 Task: Find all tasks modified this month.
Action: Mouse moved to (9, 158)
Screenshot: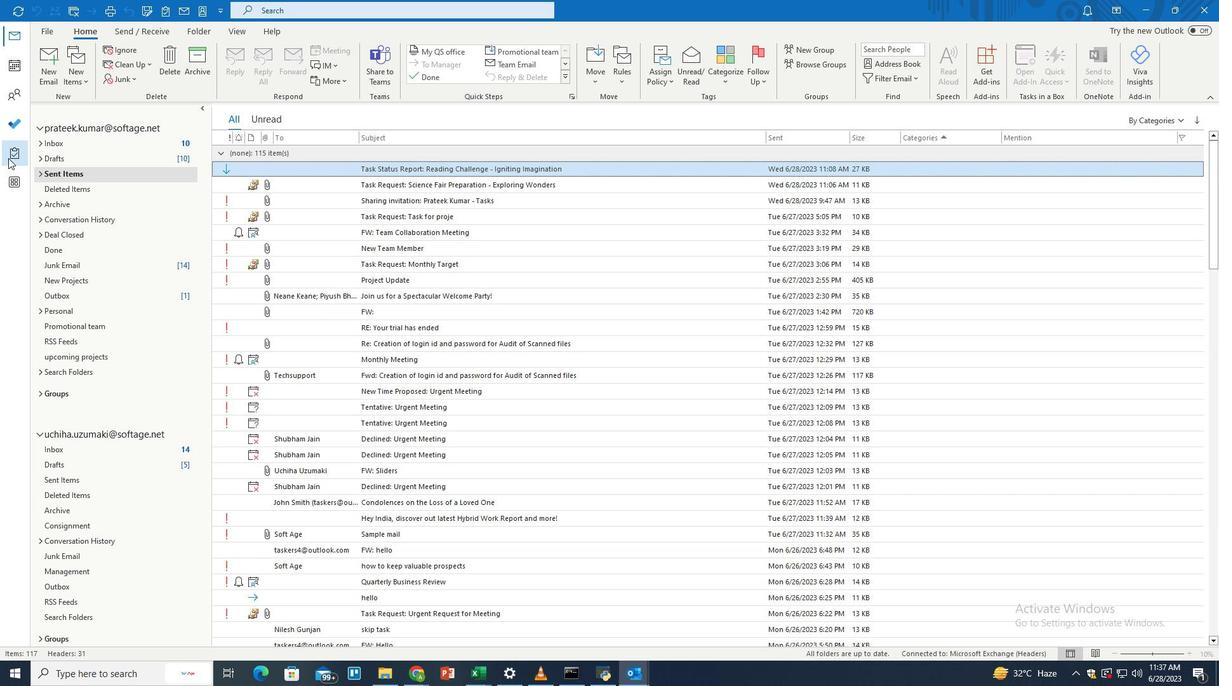 
Action: Mouse pressed left at (9, 158)
Screenshot: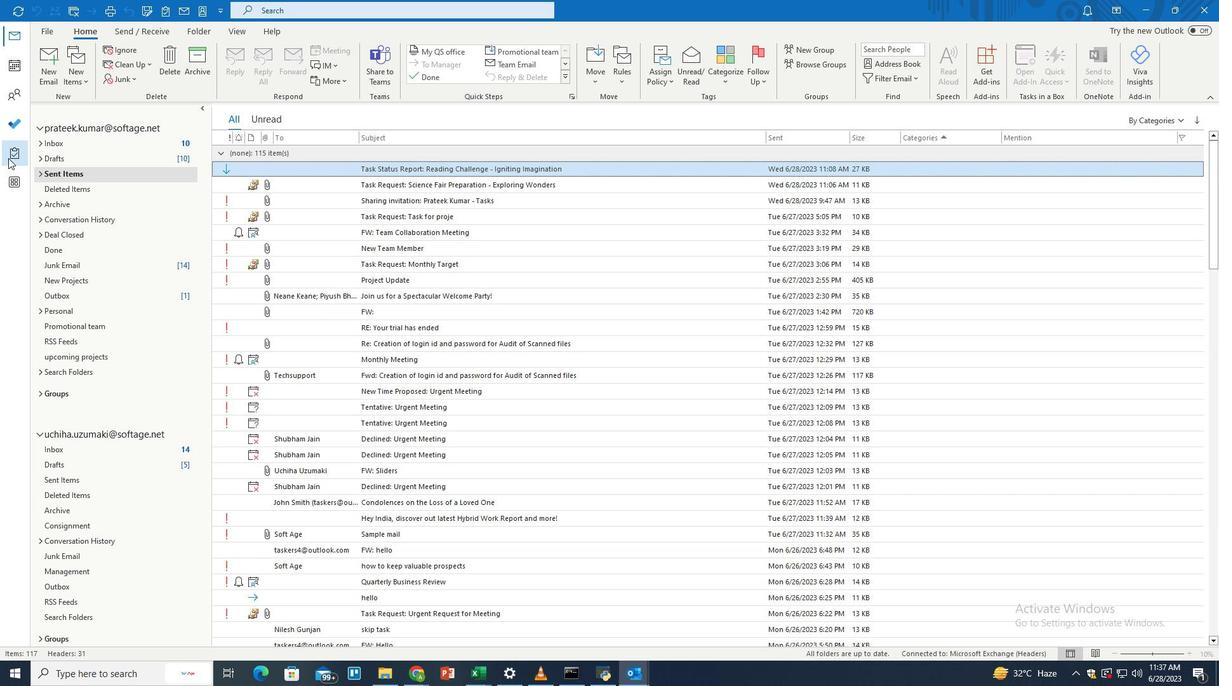 
Action: Mouse moved to (457, 8)
Screenshot: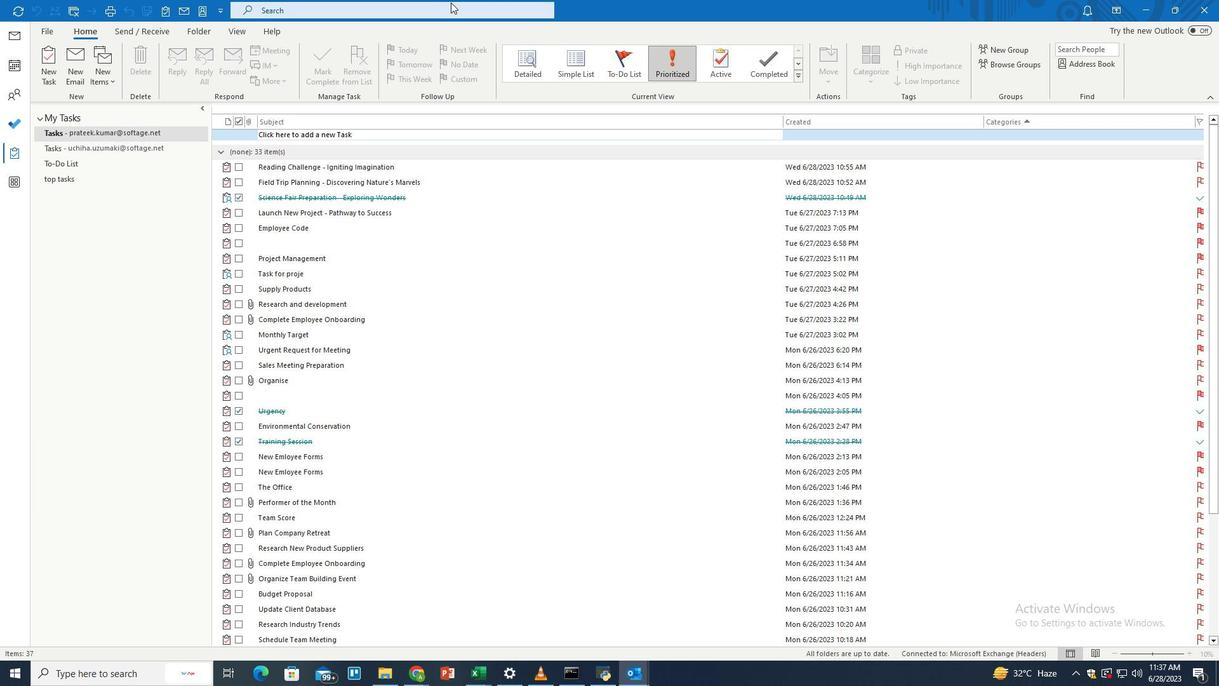 
Action: Mouse pressed left at (457, 8)
Screenshot: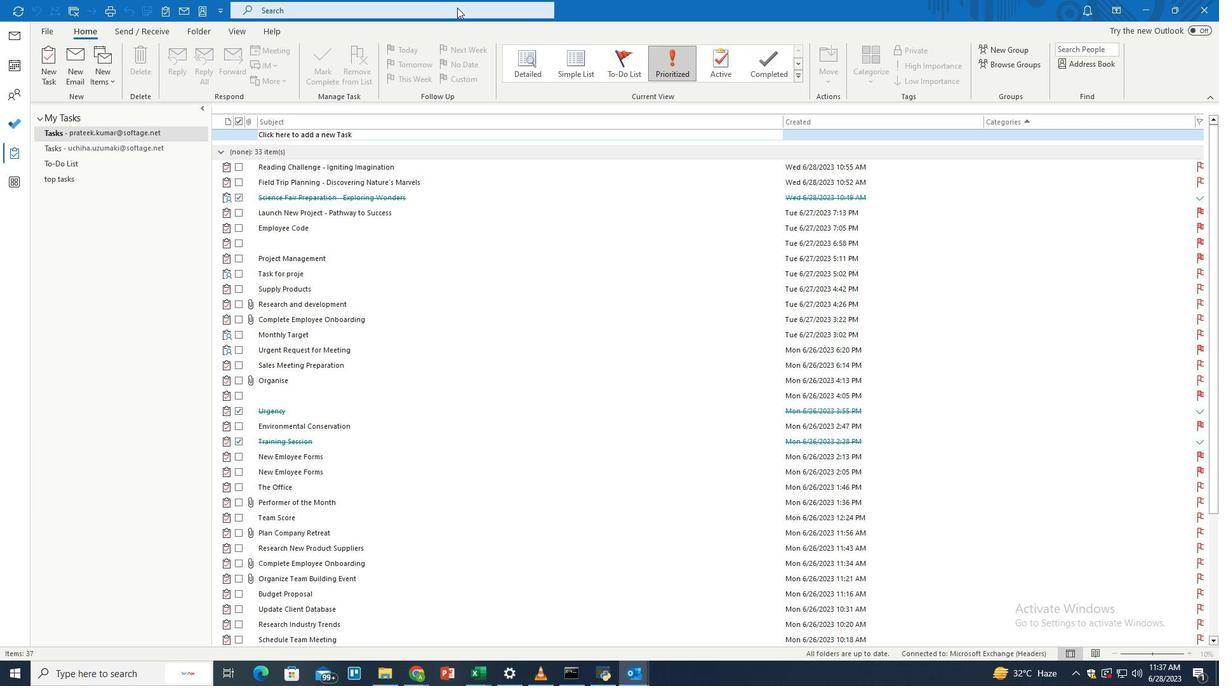 
Action: Mouse moved to (587, 8)
Screenshot: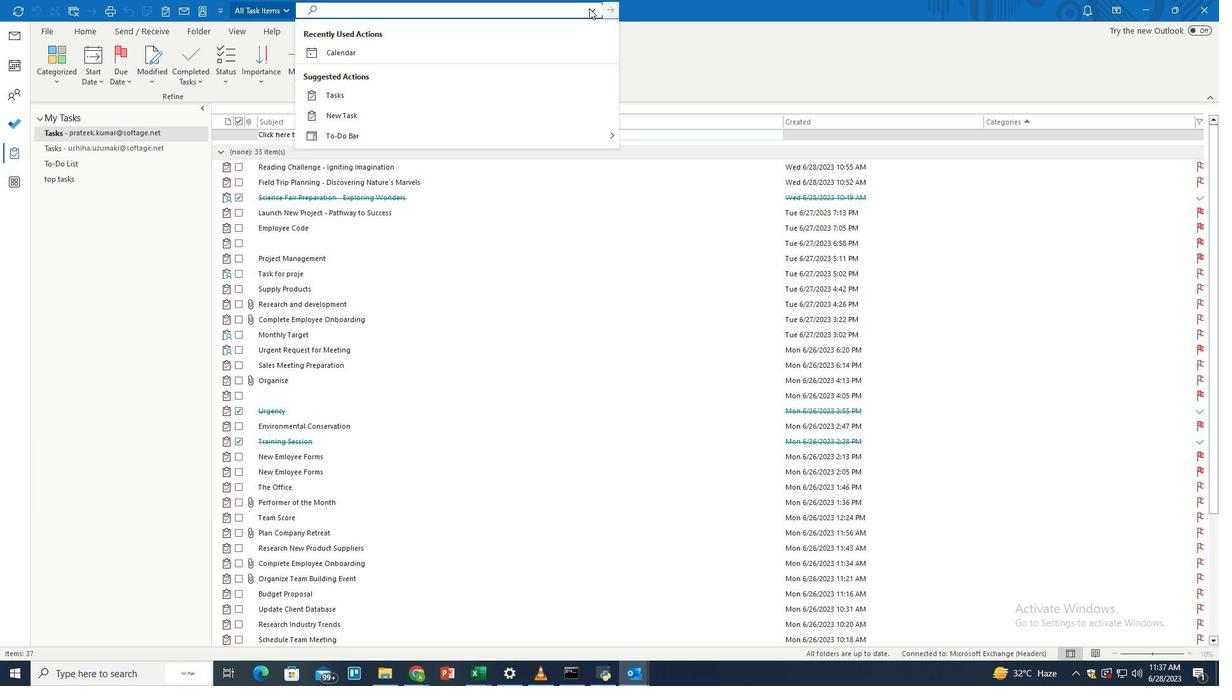
Action: Mouse pressed left at (587, 8)
Screenshot: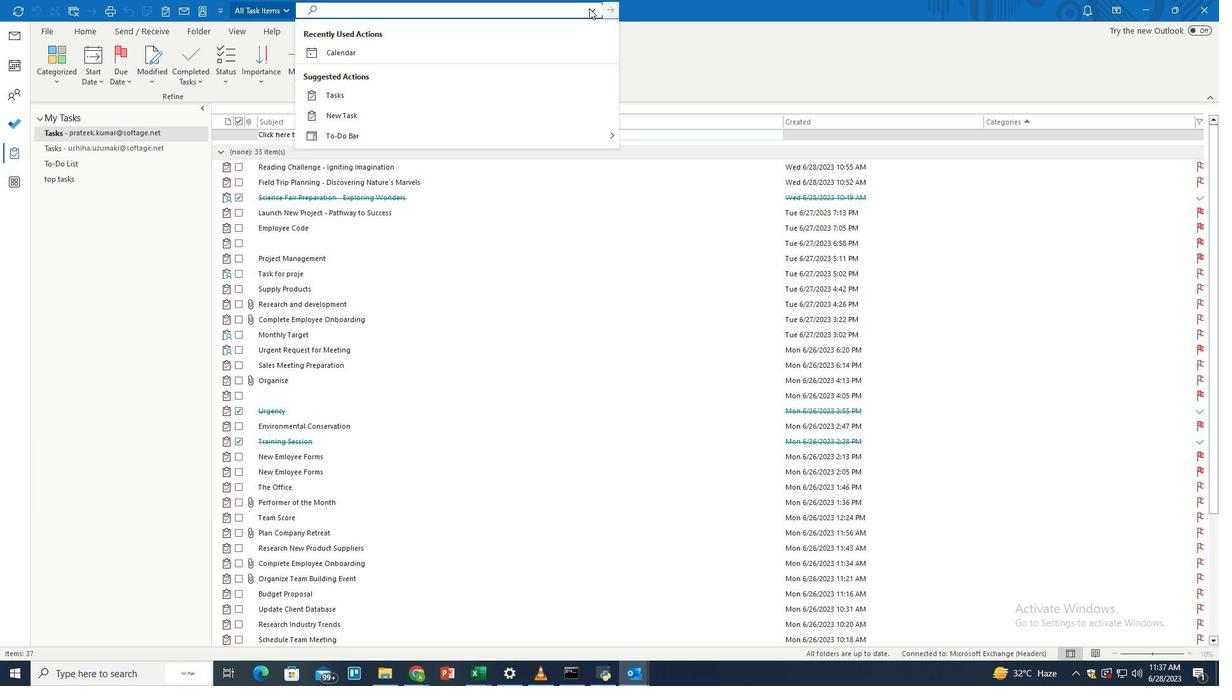 
Action: Mouse moved to (386, 141)
Screenshot: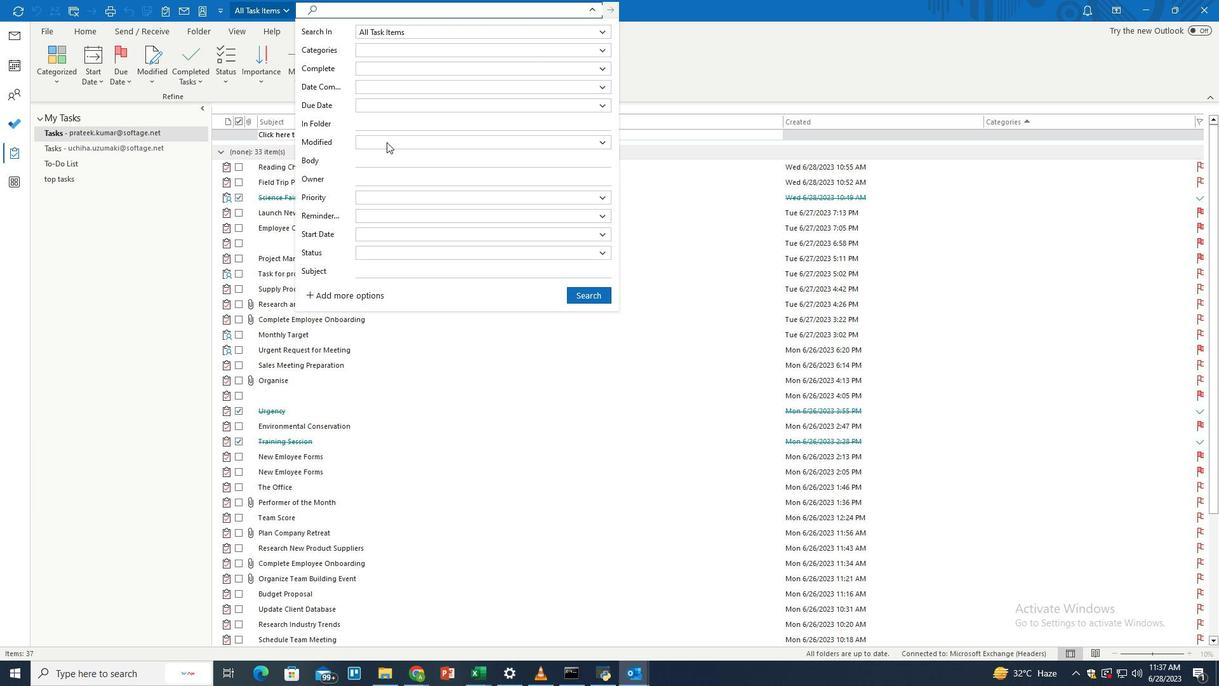 
Action: Mouse pressed left at (386, 141)
Screenshot: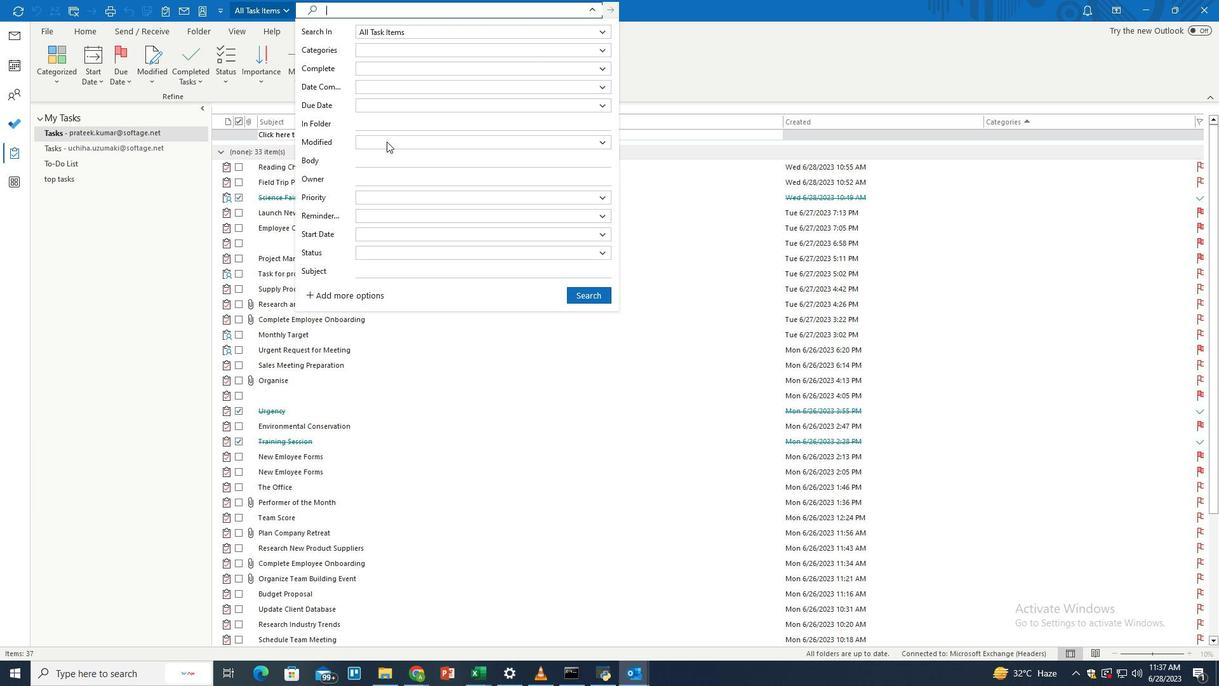 
Action: Mouse moved to (389, 214)
Screenshot: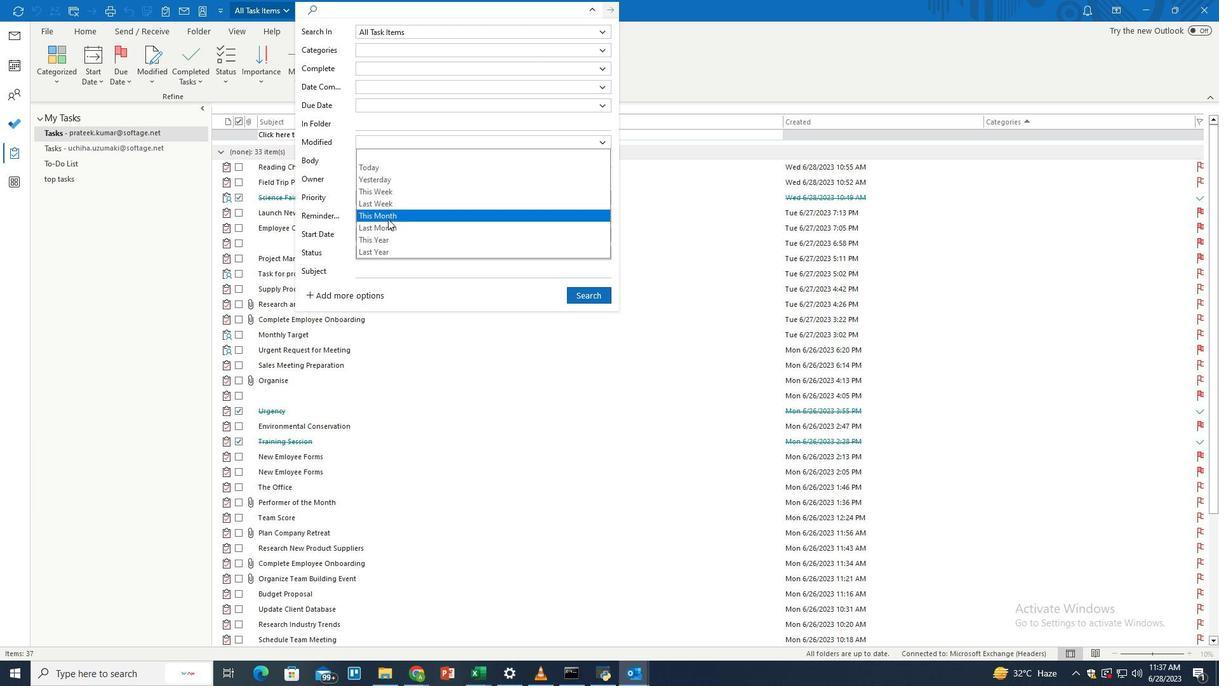 
Action: Mouse pressed left at (389, 214)
Screenshot: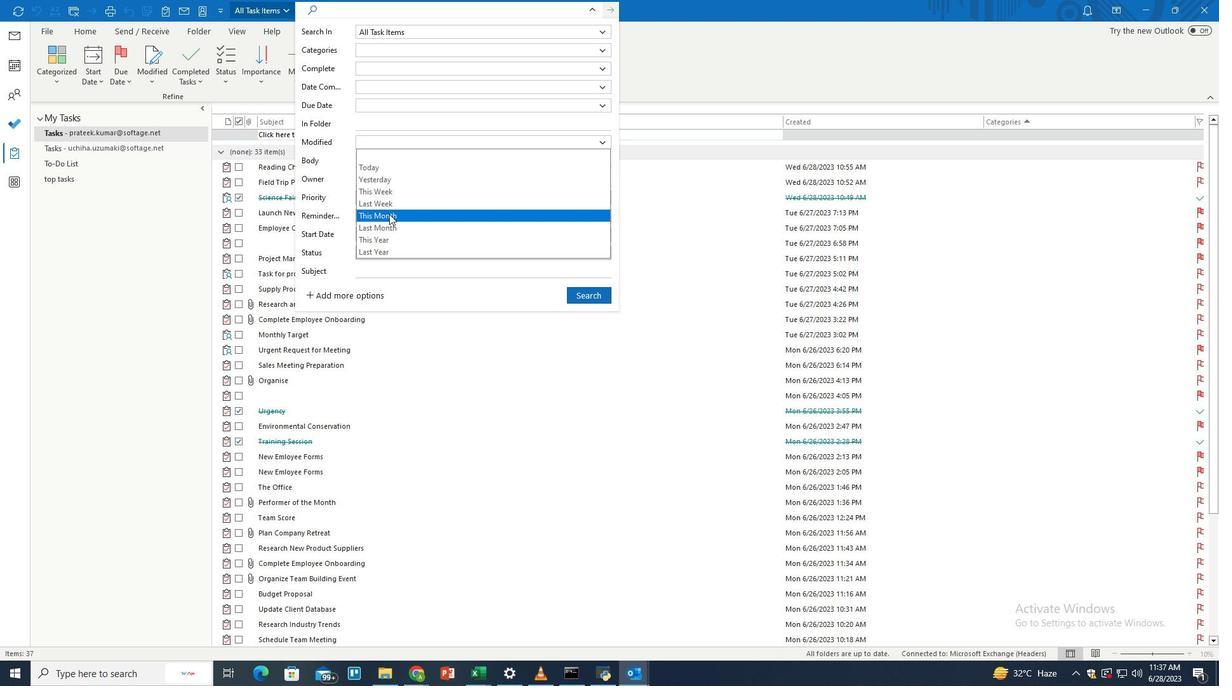 
Action: Mouse moved to (592, 292)
Screenshot: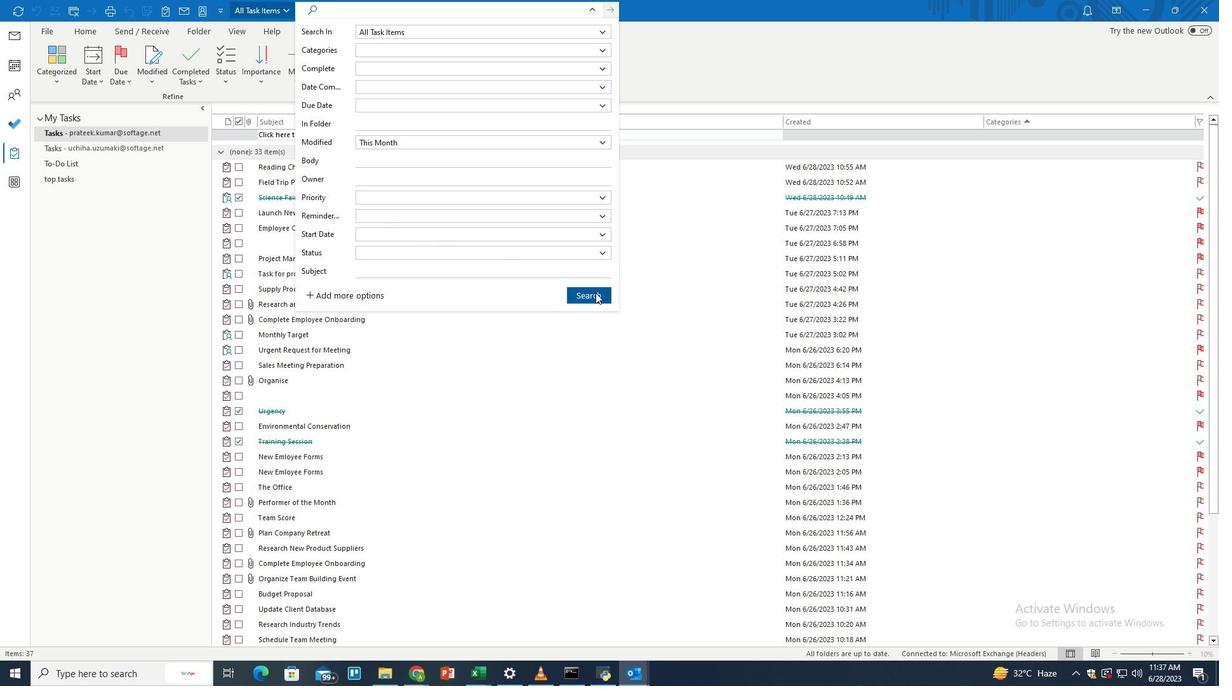 
Action: Mouse pressed left at (592, 292)
Screenshot: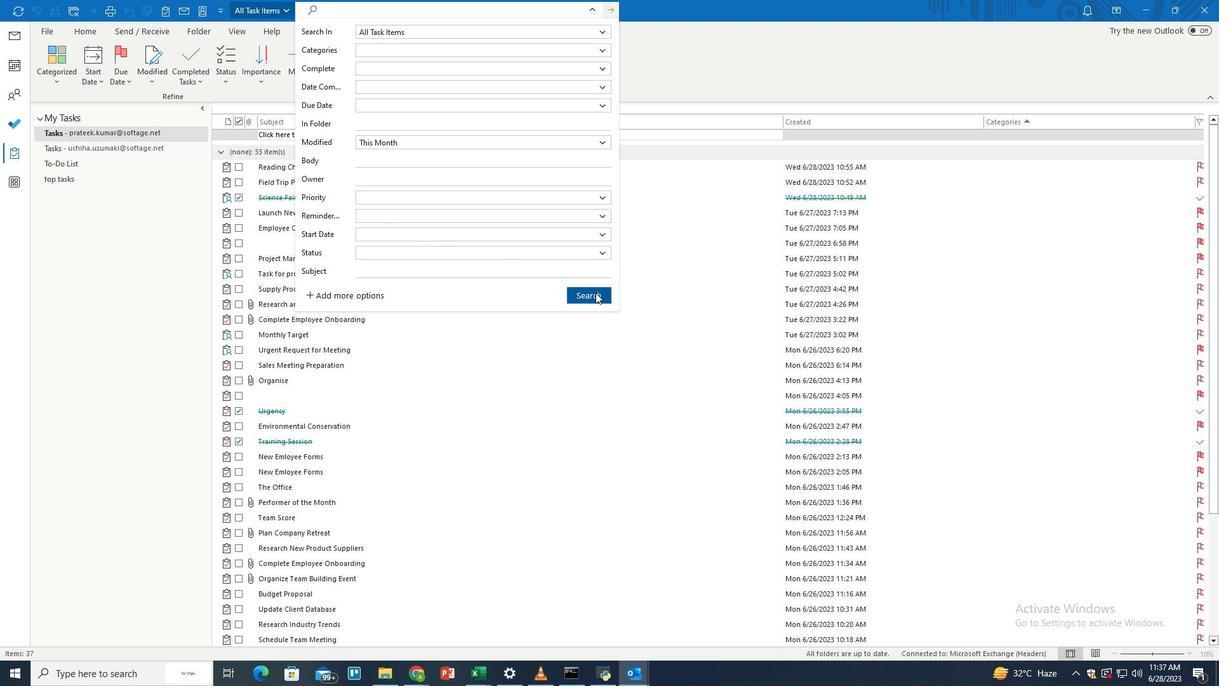 
